 Task: Add a new protected tag rule with the tag name pattern "PT1" in the repository "JS".
Action: Mouse moved to (937, 122)
Screenshot: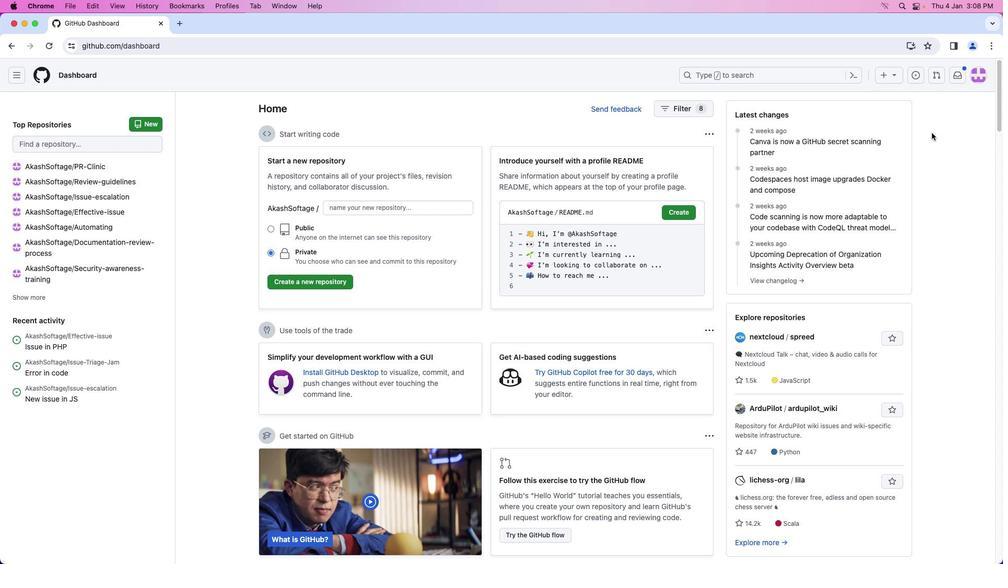 
Action: Mouse pressed left at (937, 122)
Screenshot: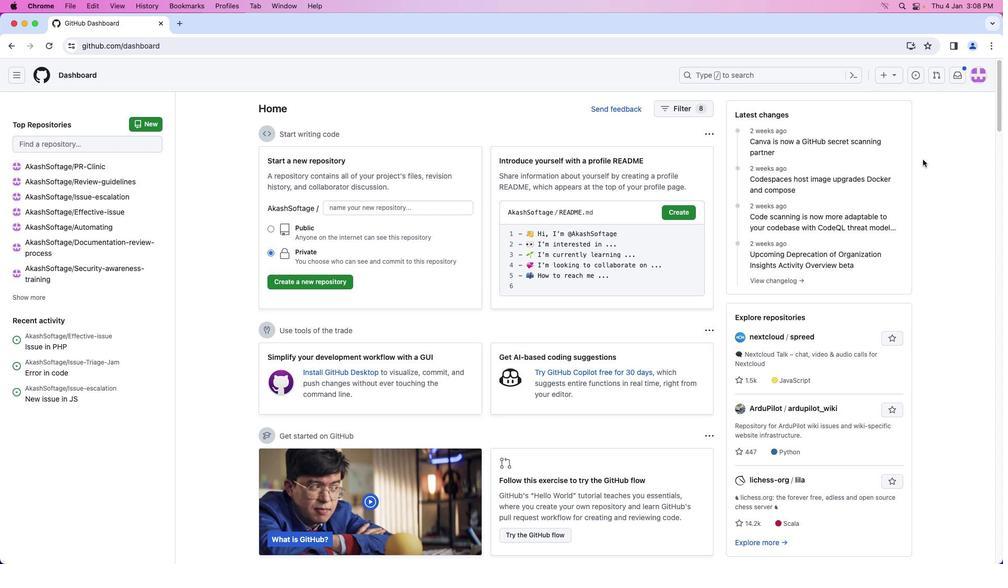 
Action: Mouse moved to (984, 72)
Screenshot: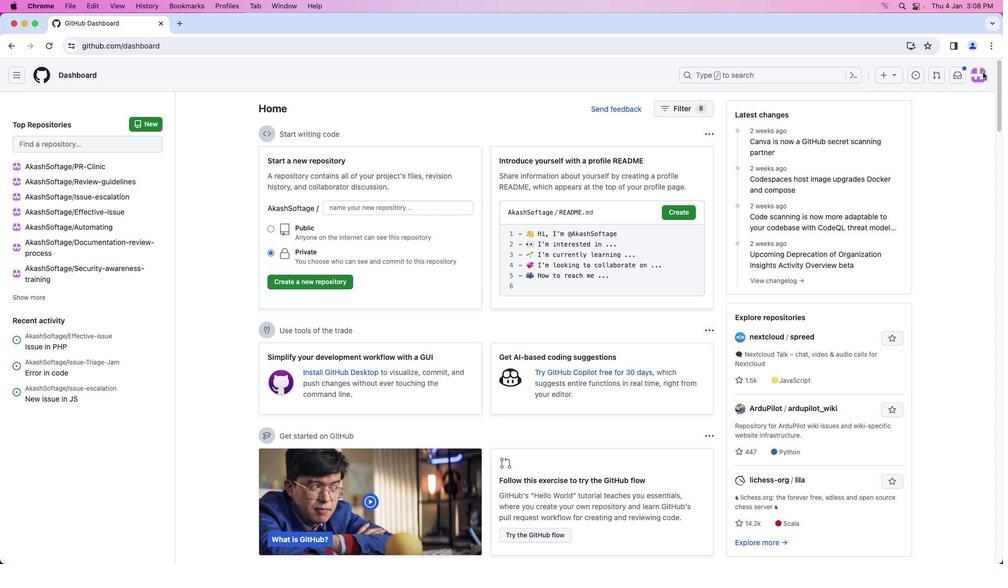 
Action: Mouse pressed left at (984, 72)
Screenshot: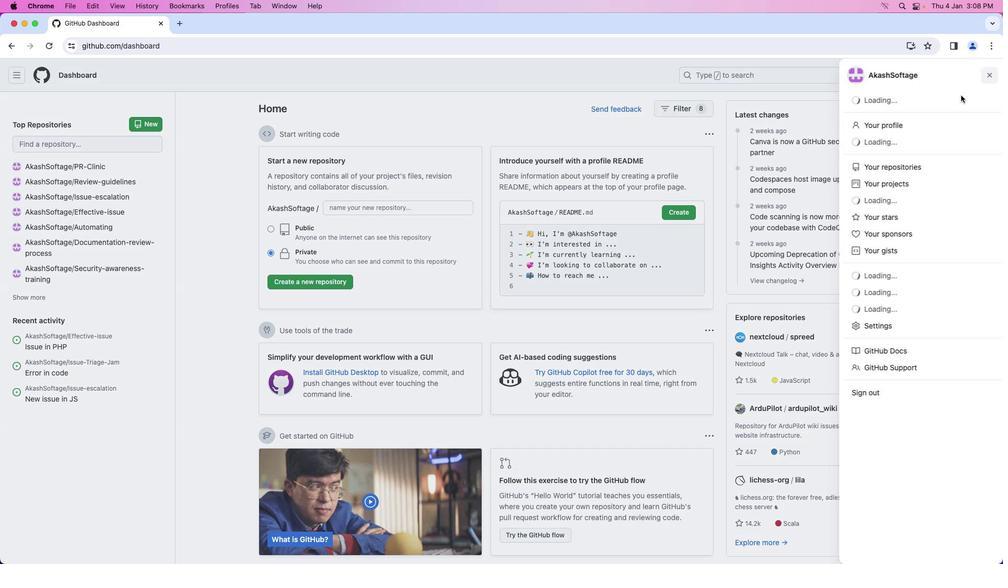 
Action: Mouse moved to (870, 168)
Screenshot: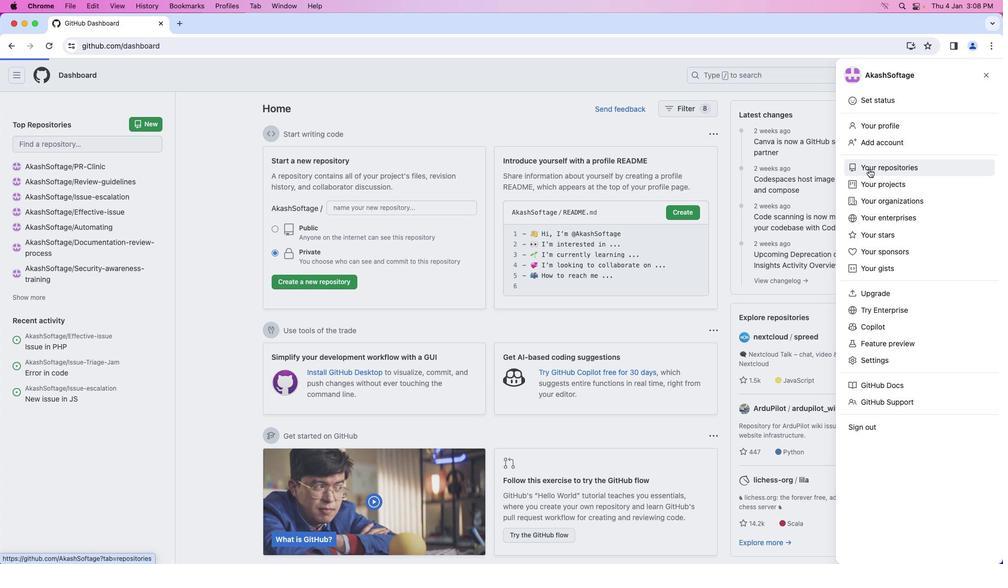 
Action: Mouse pressed left at (870, 168)
Screenshot: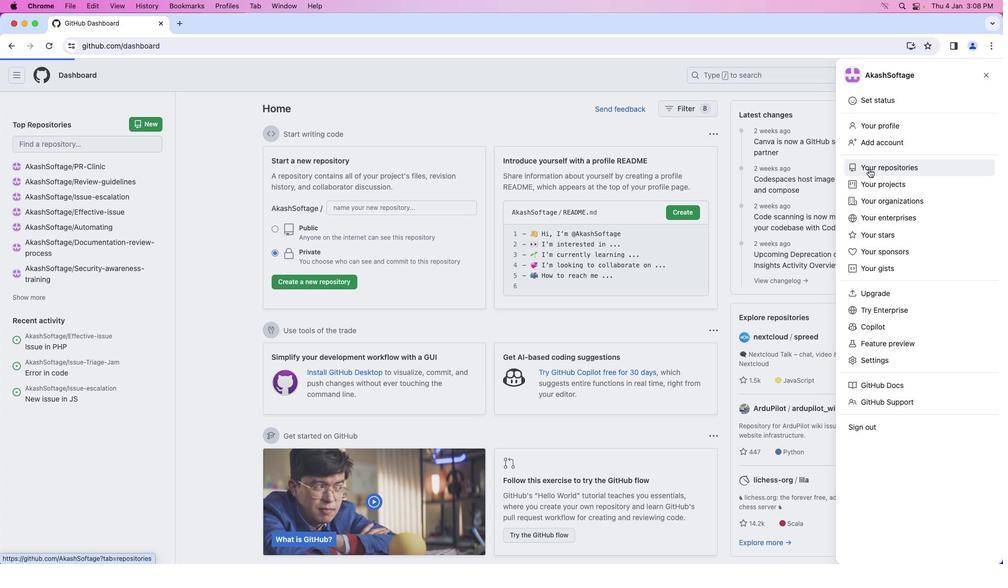
Action: Mouse moved to (358, 172)
Screenshot: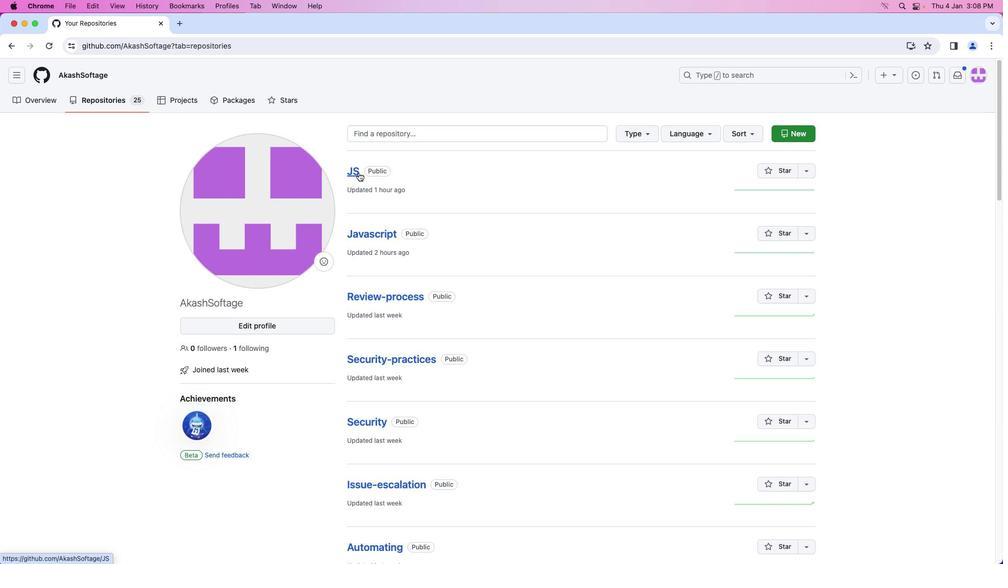 
Action: Mouse pressed left at (358, 172)
Screenshot: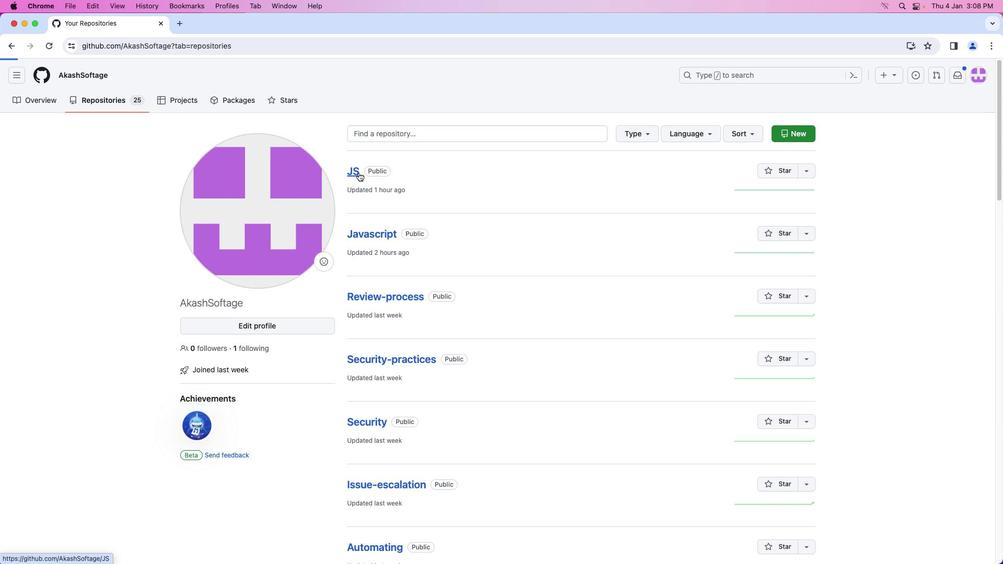 
Action: Mouse moved to (433, 104)
Screenshot: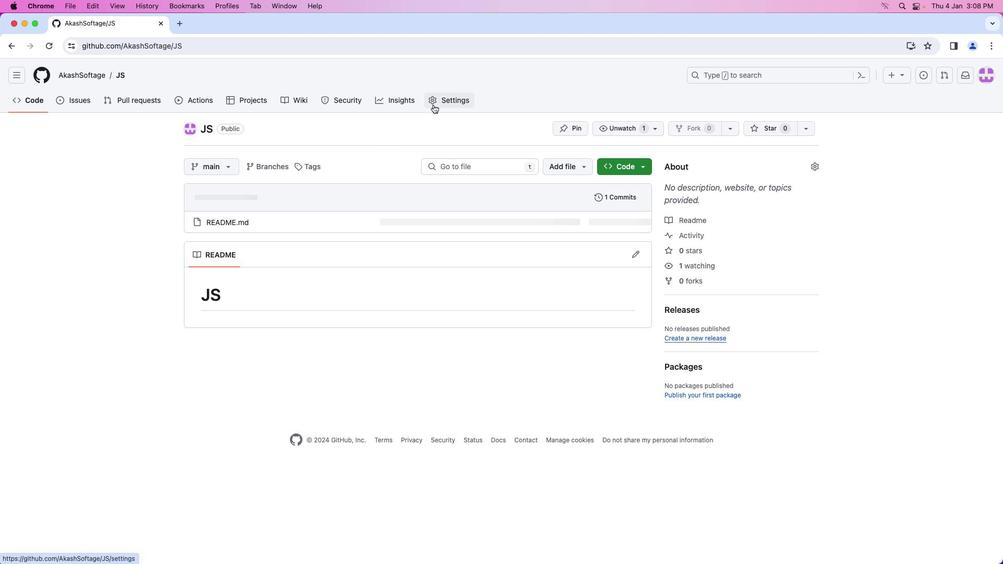 
Action: Mouse pressed left at (433, 104)
Screenshot: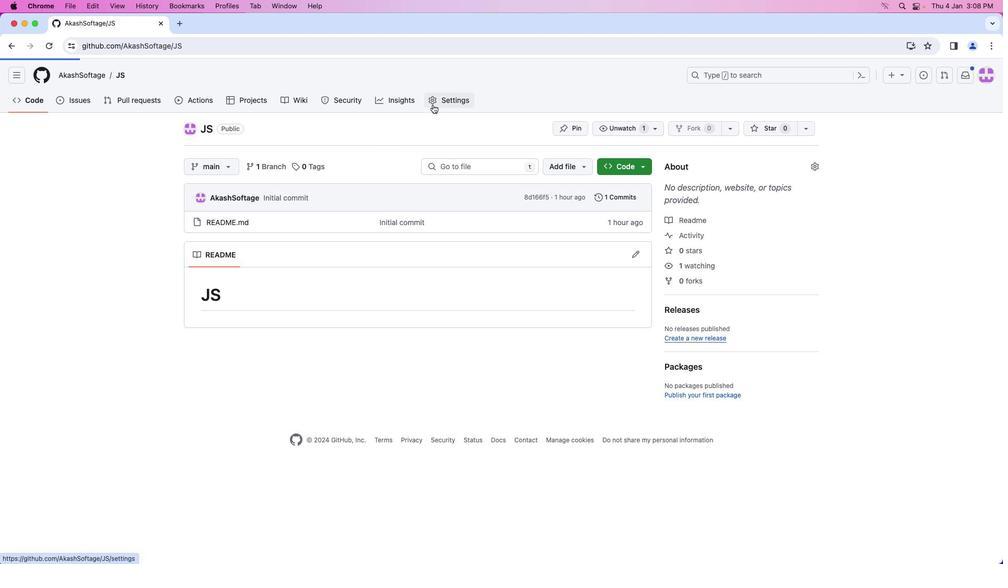 
Action: Mouse moved to (221, 256)
Screenshot: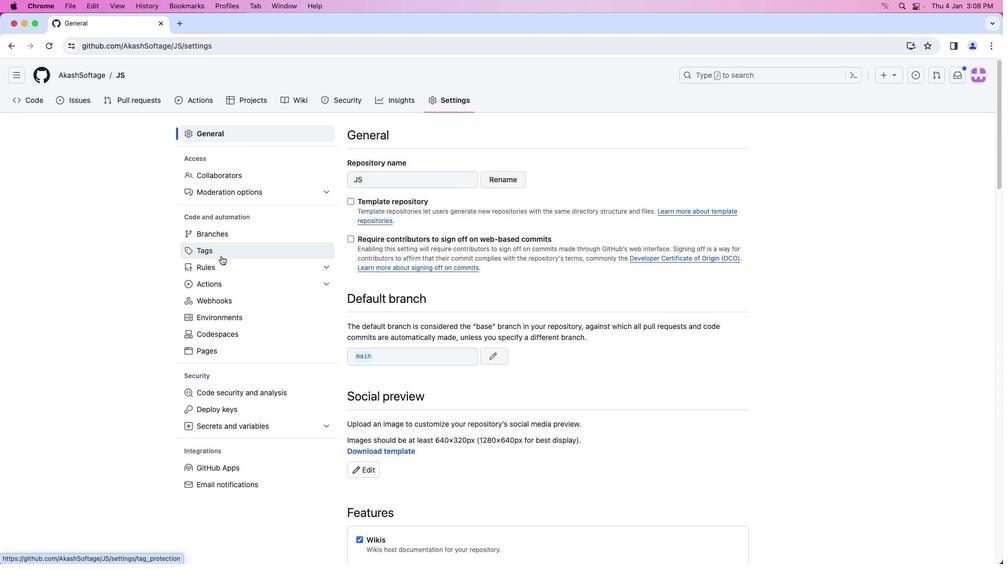 
Action: Mouse pressed left at (221, 256)
Screenshot: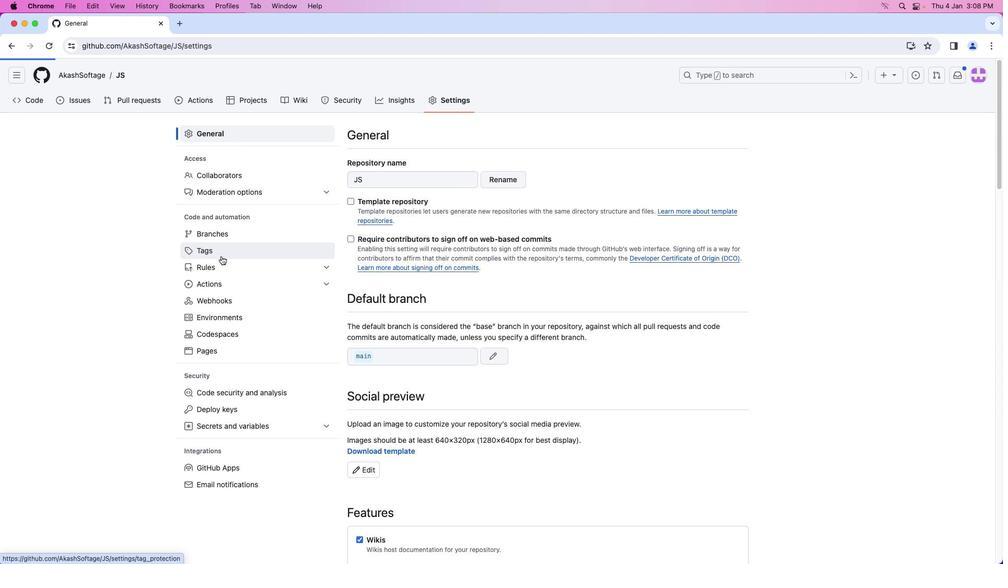 
Action: Mouse moved to (560, 250)
Screenshot: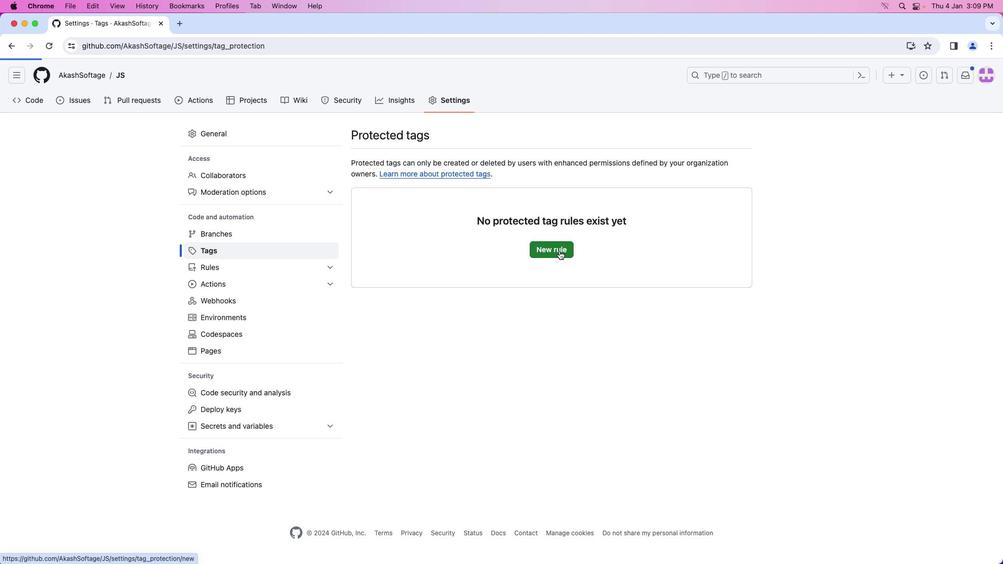 
Action: Mouse pressed left at (560, 250)
Screenshot: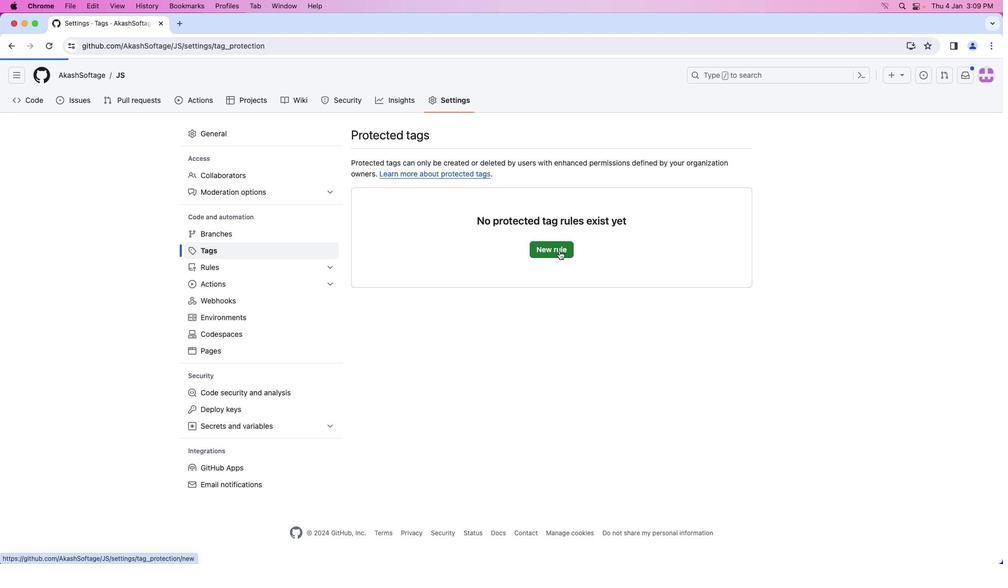 
Action: Mouse moved to (424, 183)
Screenshot: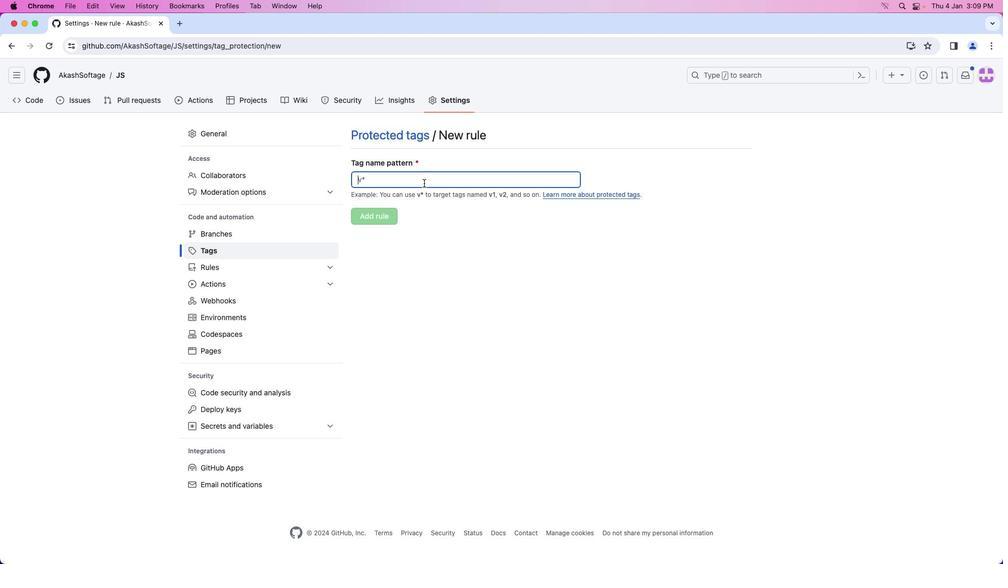
Action: Mouse pressed left at (424, 183)
Screenshot: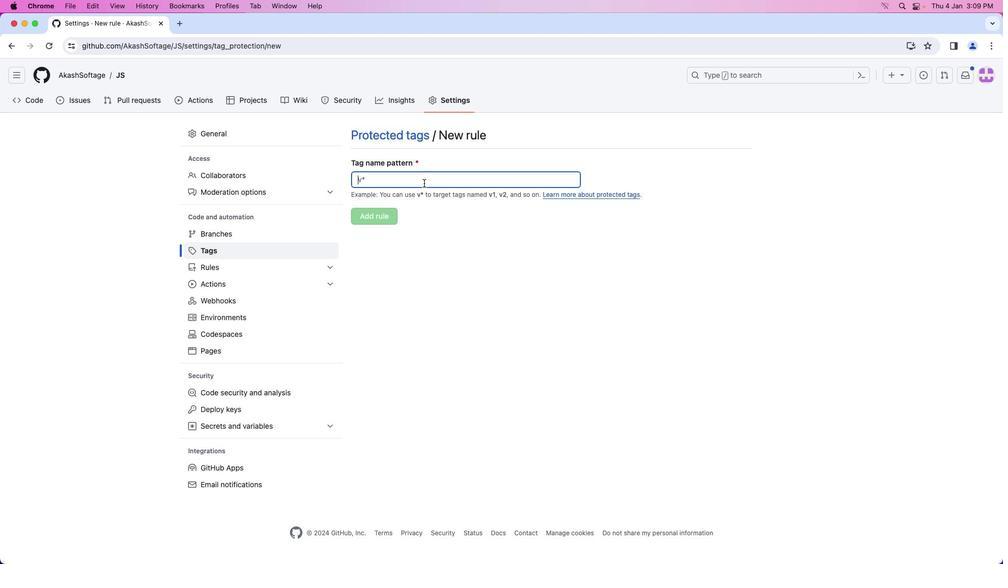 
Action: Mouse pressed left at (424, 183)
Screenshot: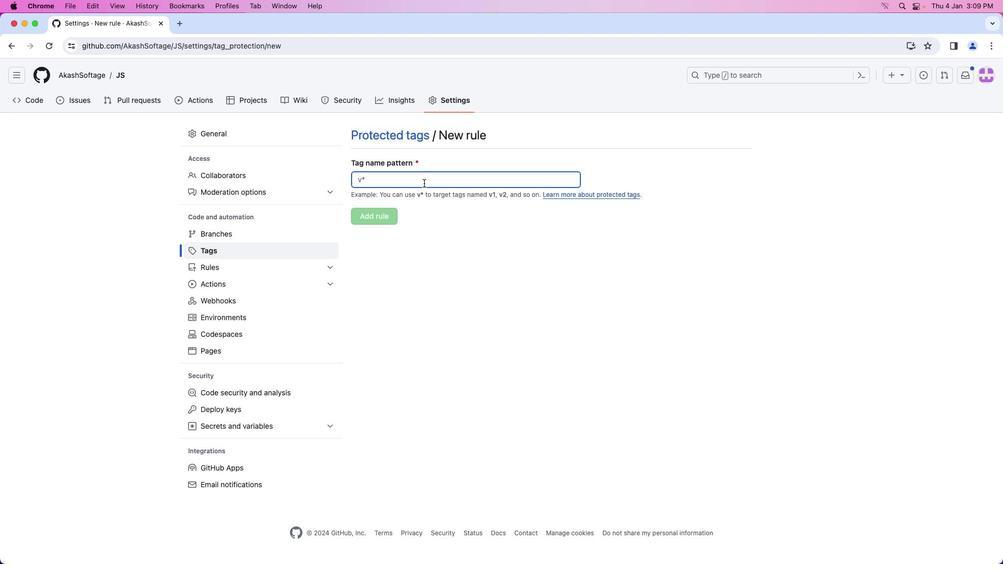 
Action: Mouse moved to (417, 182)
Screenshot: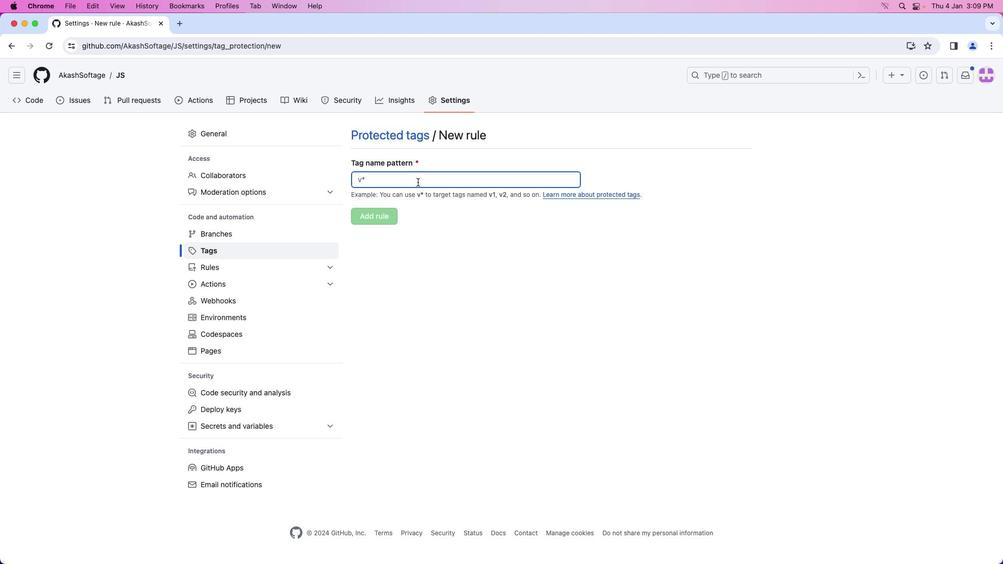 
Action: Key pressed Key.caps_lock'R'Key.backspace'P''T''1'
Screenshot: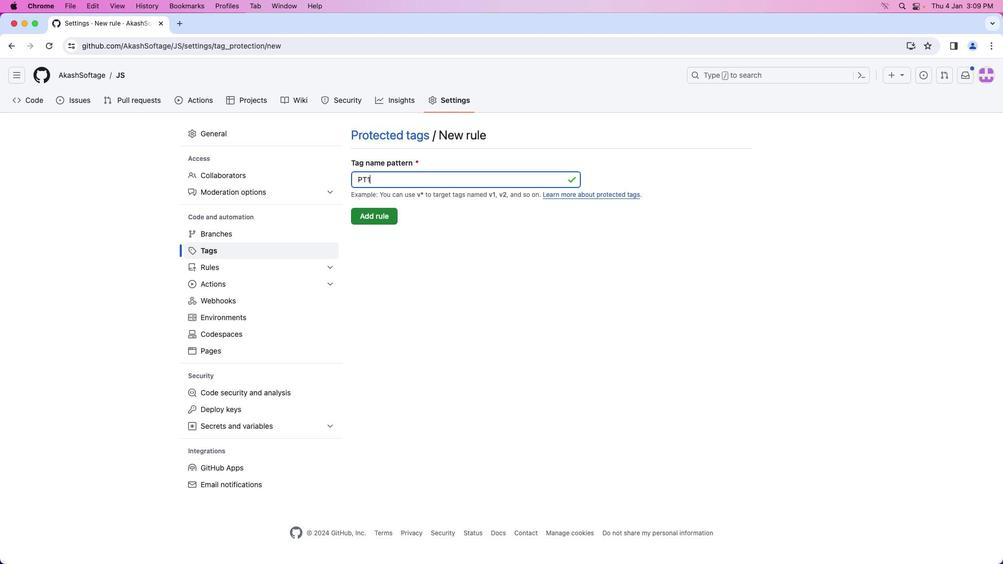 
Action: Mouse moved to (385, 214)
Screenshot: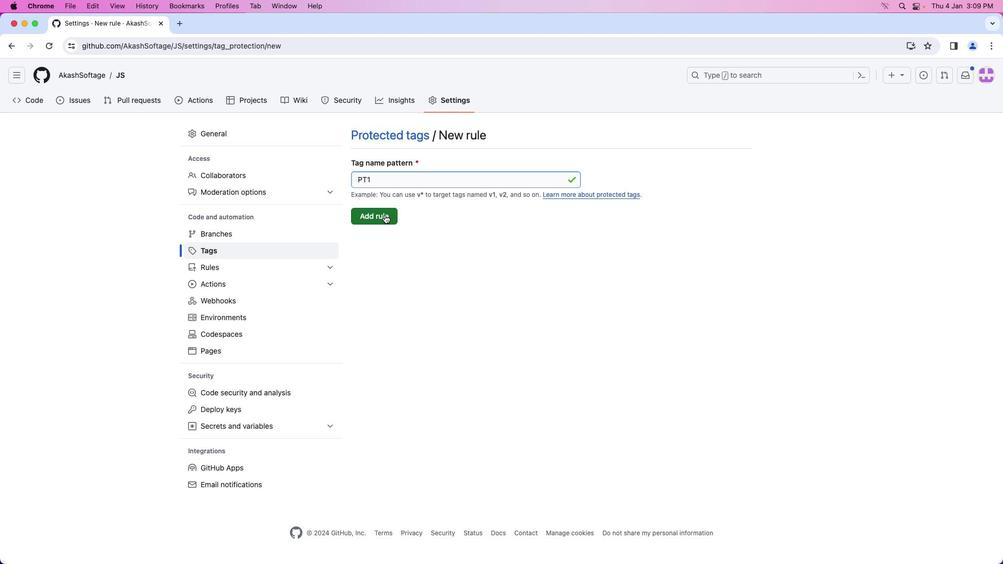 
Action: Mouse pressed left at (385, 214)
Screenshot: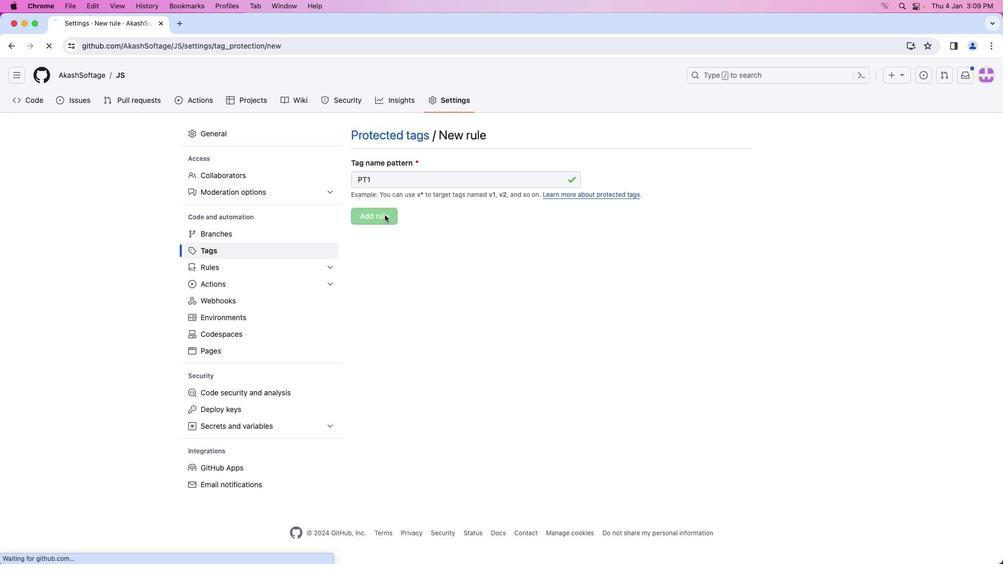 
Action: Mouse moved to (385, 214)
Screenshot: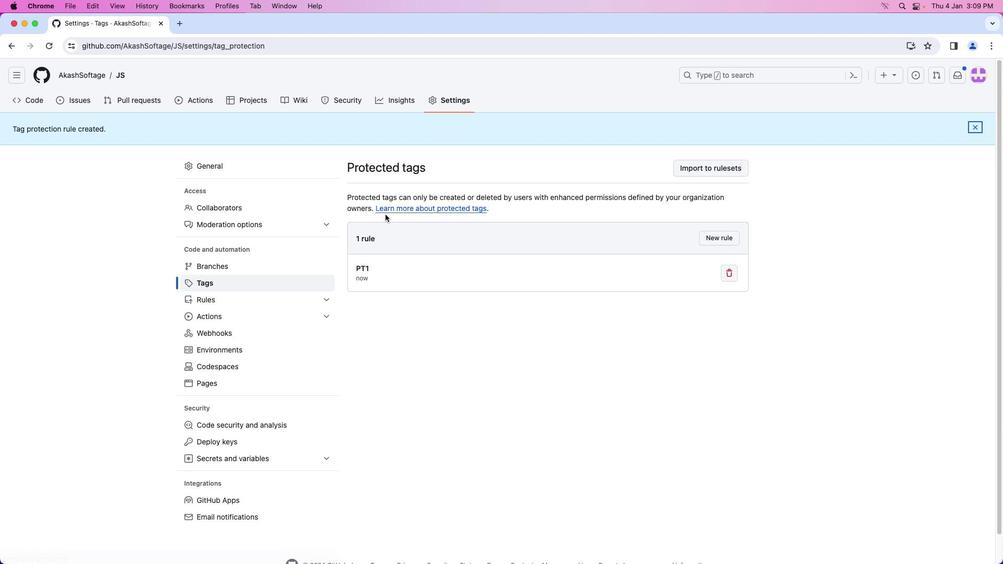 
